 Task: Filter job titles by Software Engineer.
Action: Mouse moved to (279, 81)
Screenshot: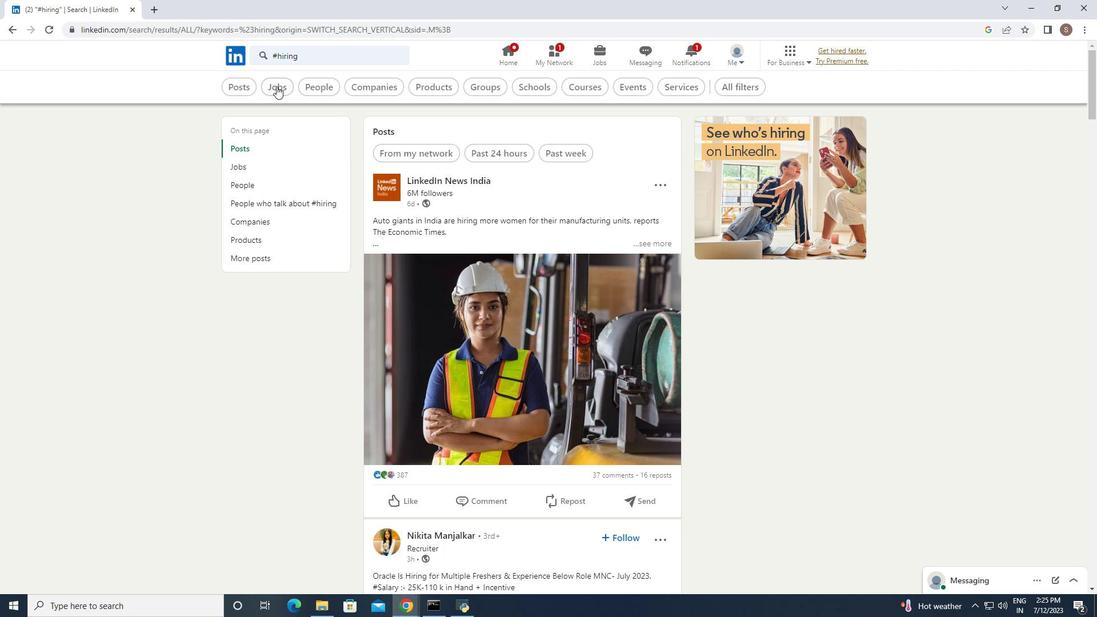 
Action: Mouse pressed left at (279, 81)
Screenshot: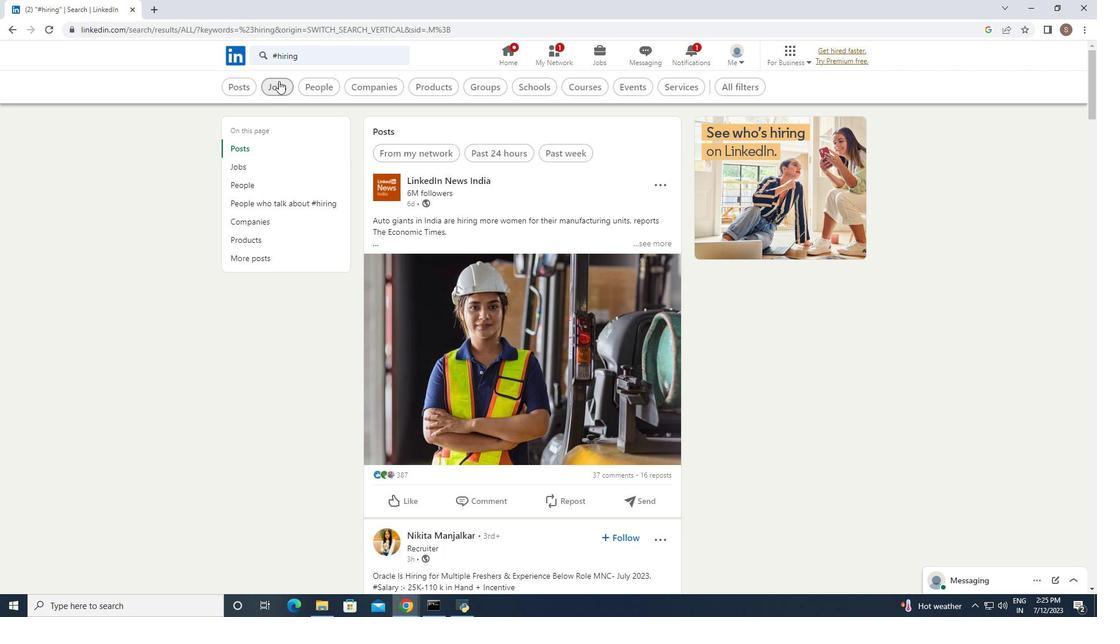 
Action: Mouse moved to (785, 86)
Screenshot: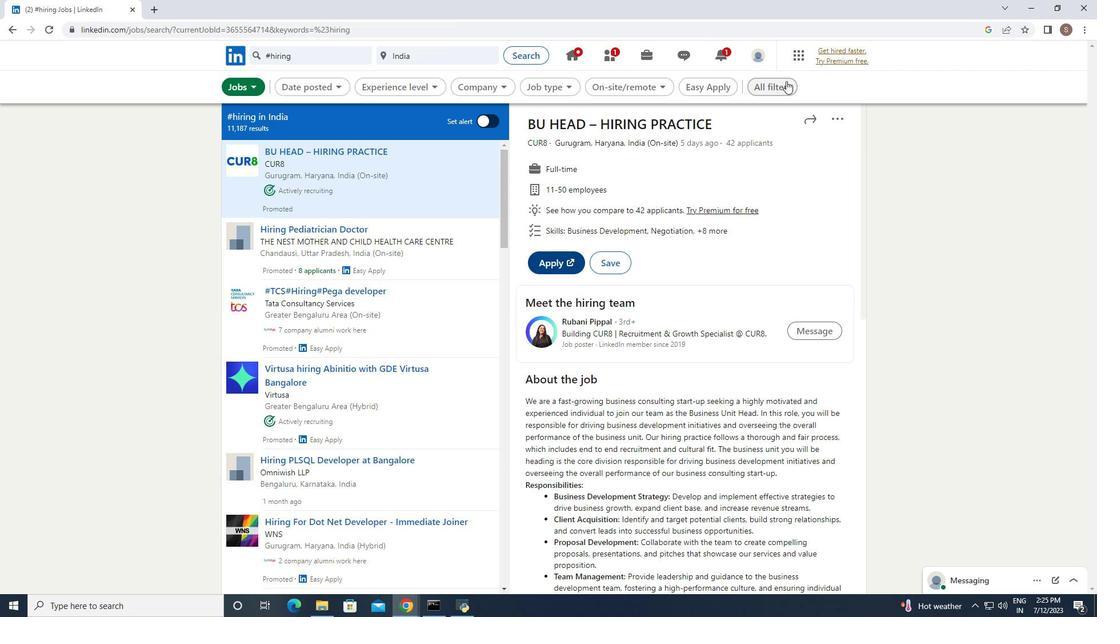 
Action: Mouse pressed left at (785, 86)
Screenshot: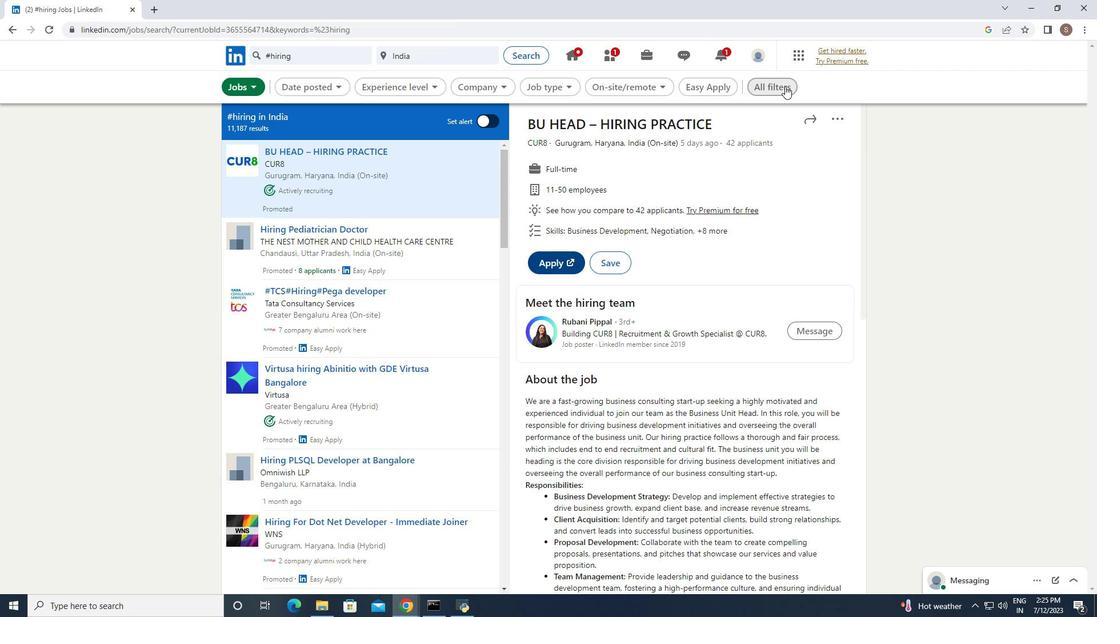 
Action: Mouse moved to (897, 325)
Screenshot: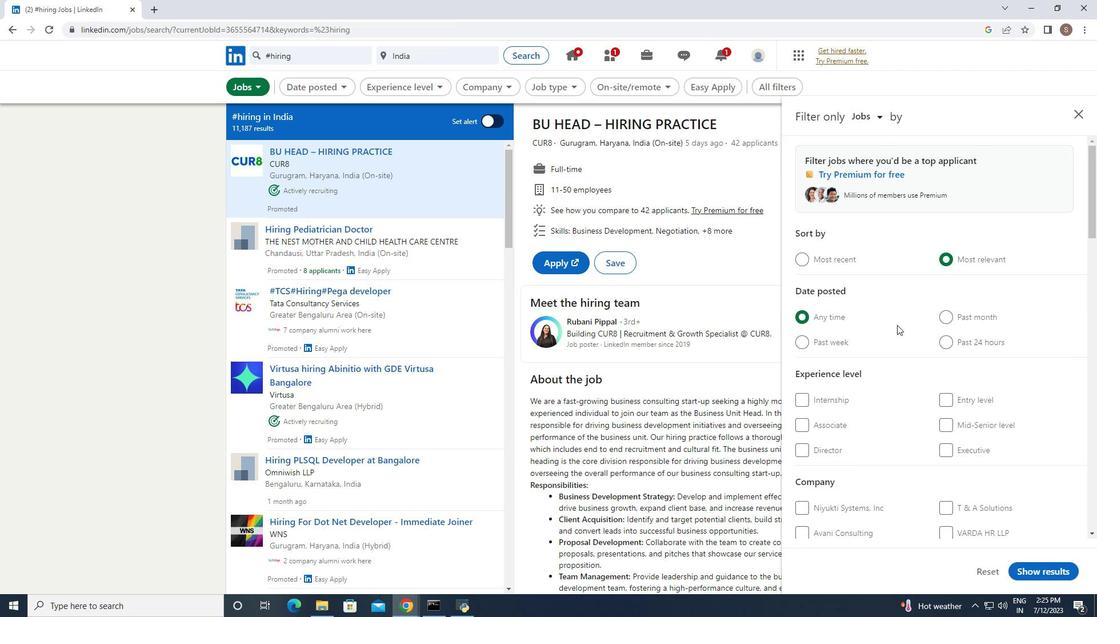 
Action: Mouse scrolled (897, 324) with delta (0, 0)
Screenshot: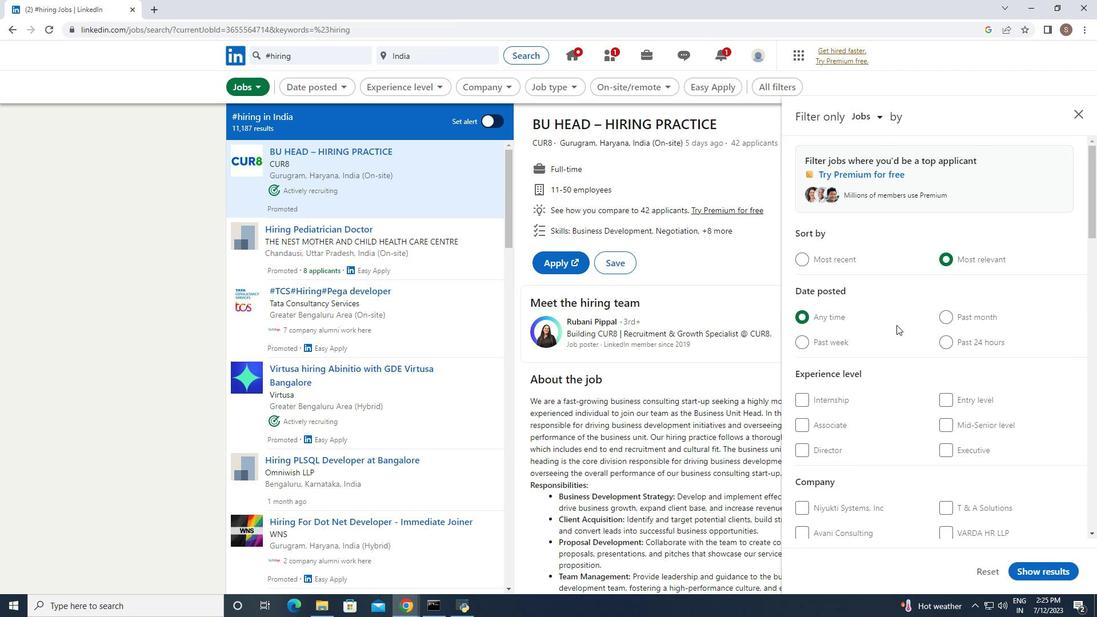 
Action: Mouse scrolled (897, 324) with delta (0, 0)
Screenshot: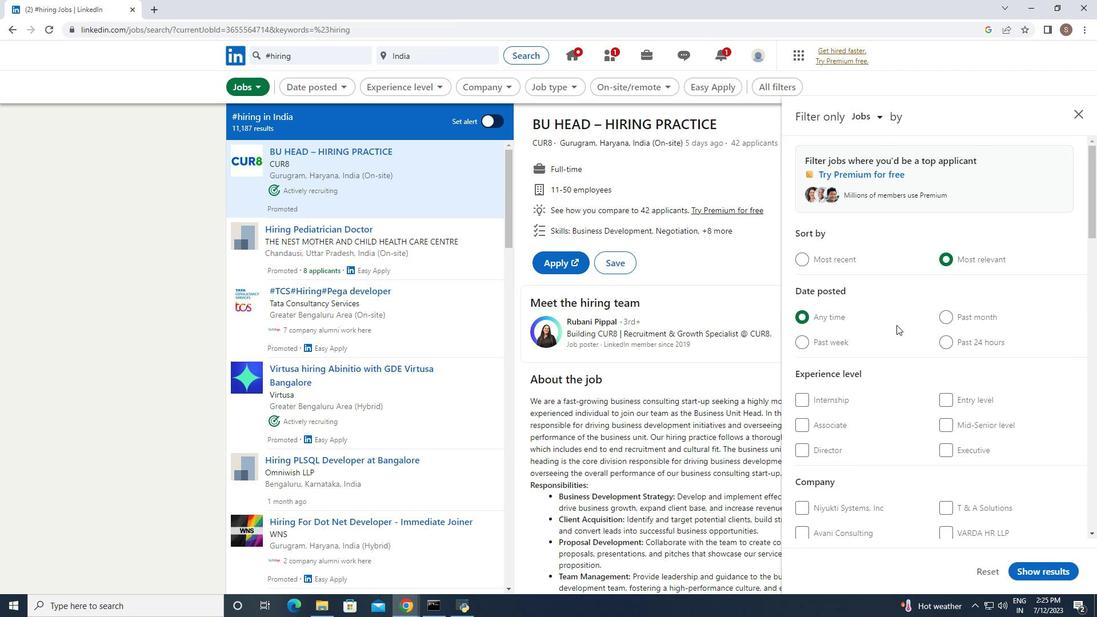 
Action: Mouse scrolled (897, 324) with delta (0, 0)
Screenshot: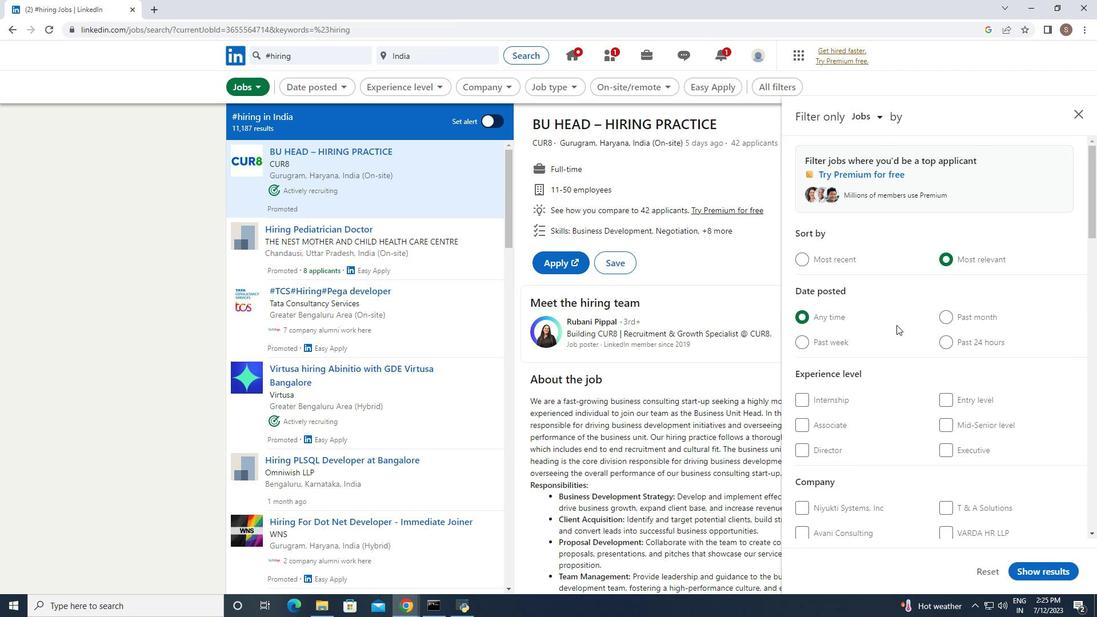 
Action: Mouse scrolled (897, 324) with delta (0, 0)
Screenshot: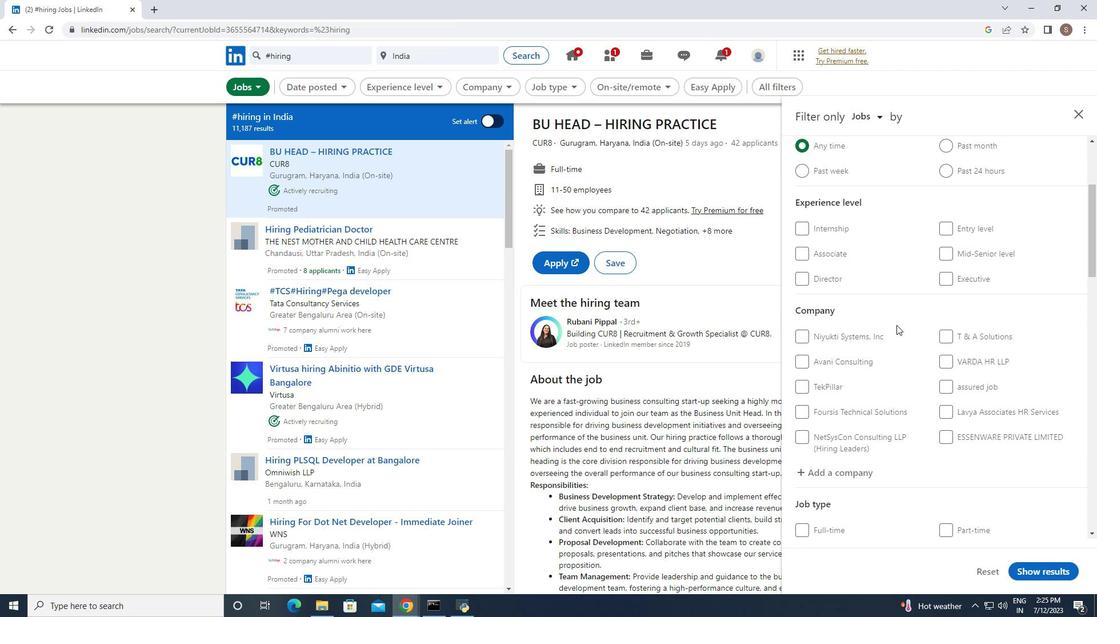 
Action: Mouse scrolled (897, 324) with delta (0, 0)
Screenshot: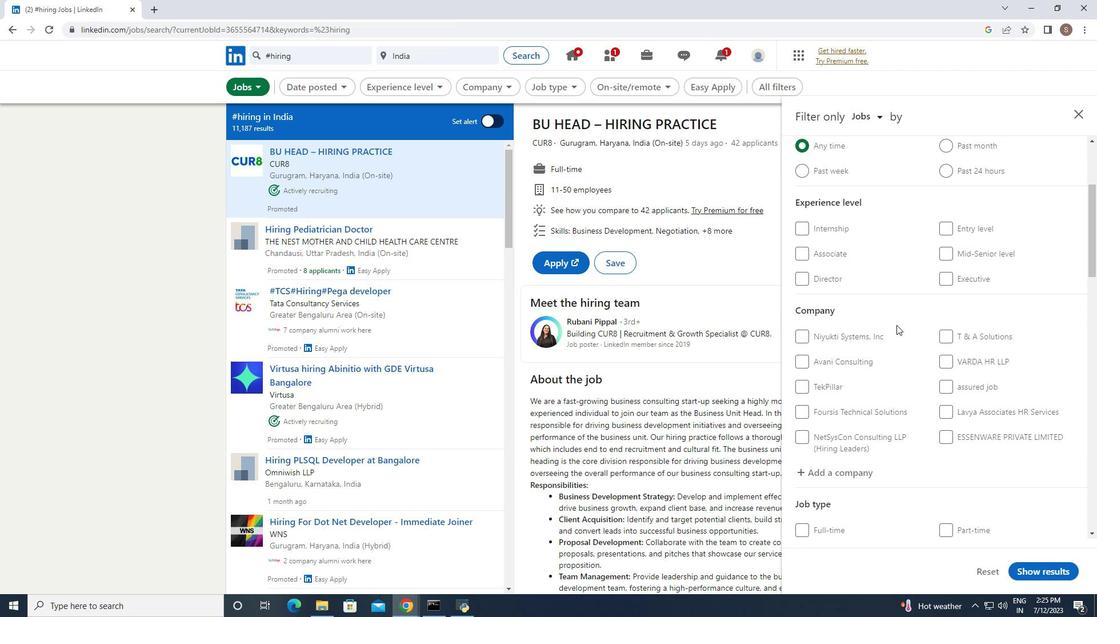 
Action: Mouse scrolled (897, 324) with delta (0, 0)
Screenshot: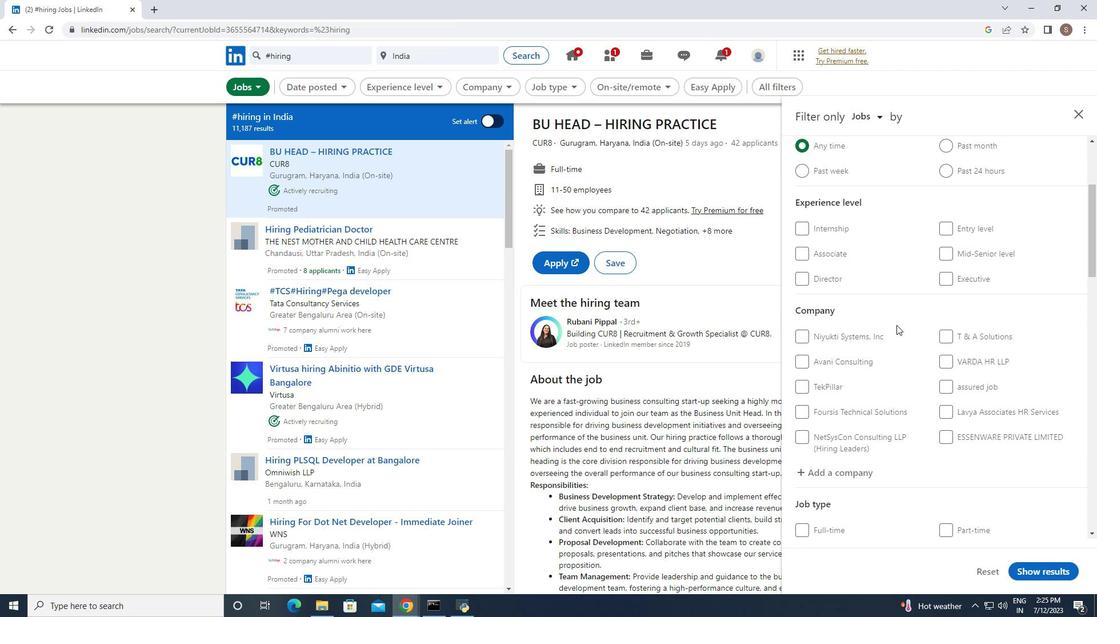 
Action: Mouse scrolled (897, 324) with delta (0, 0)
Screenshot: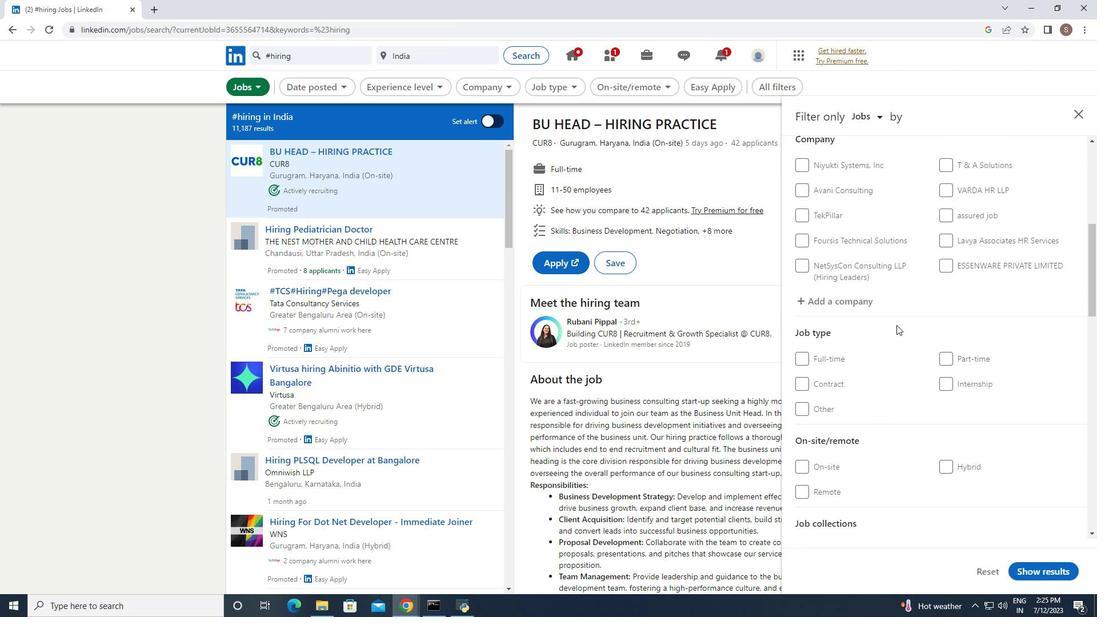
Action: Mouse scrolled (897, 324) with delta (0, 0)
Screenshot: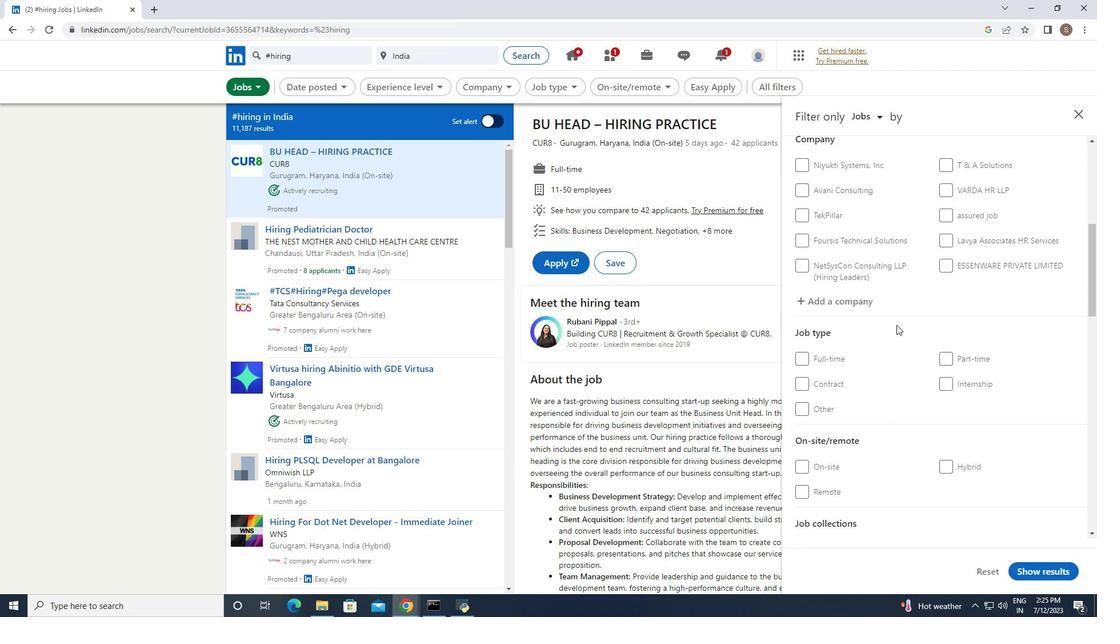 
Action: Mouse scrolled (897, 324) with delta (0, 0)
Screenshot: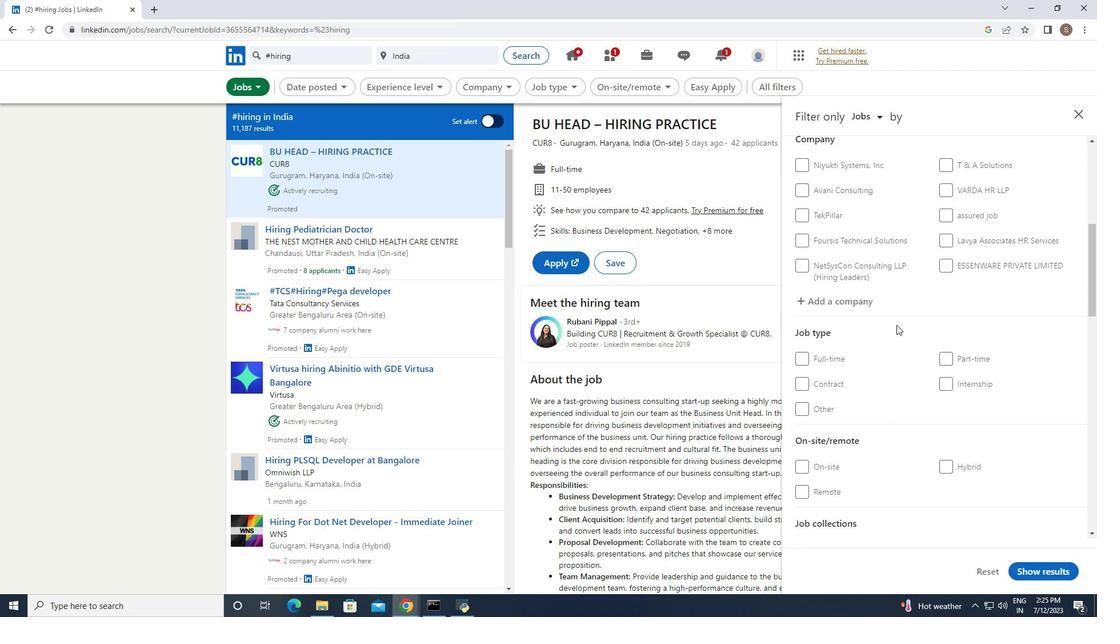 
Action: Mouse scrolled (897, 324) with delta (0, 0)
Screenshot: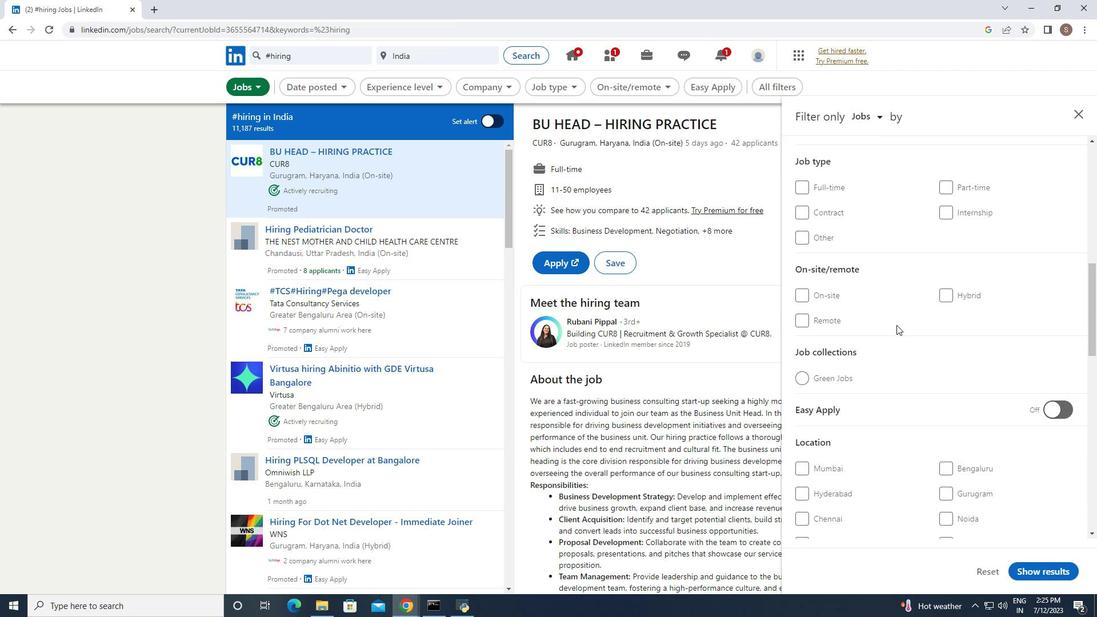 
Action: Mouse scrolled (897, 324) with delta (0, 0)
Screenshot: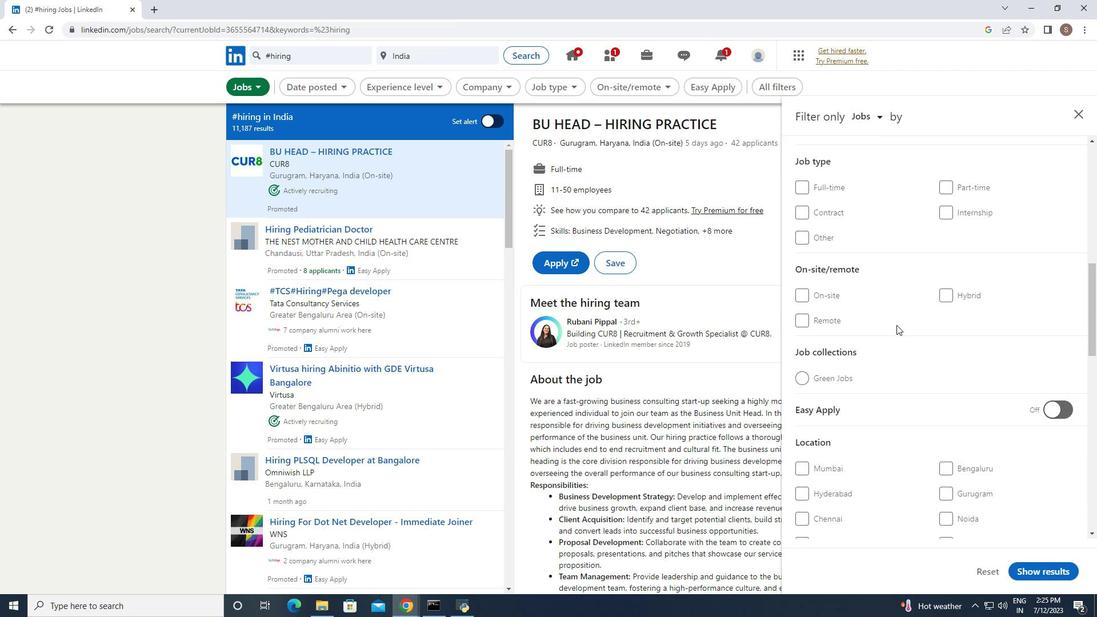 
Action: Mouse scrolled (897, 324) with delta (0, 0)
Screenshot: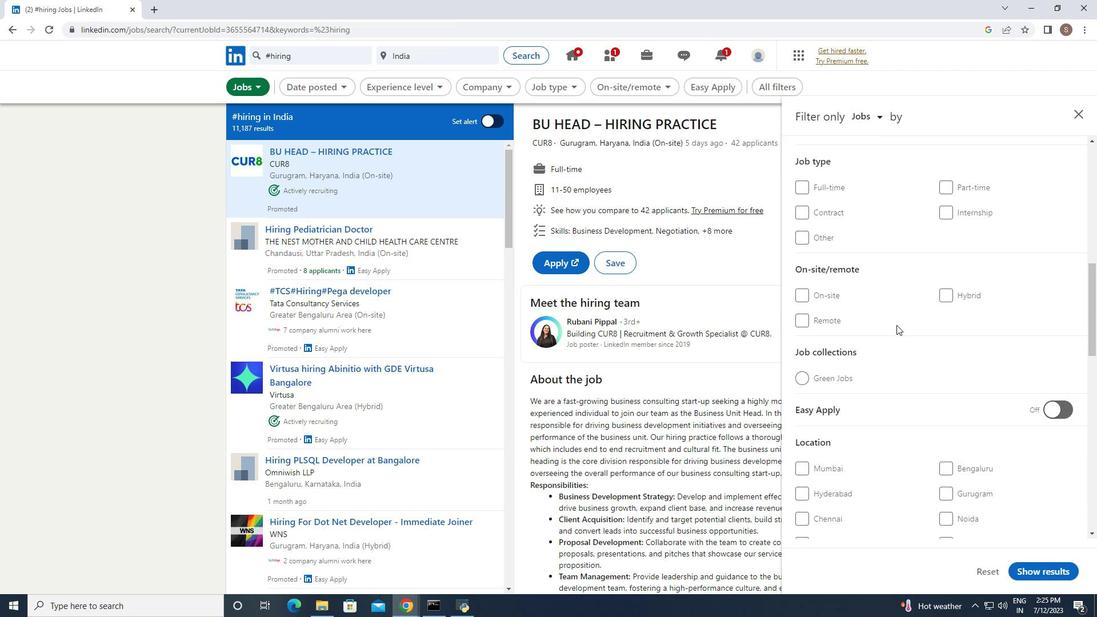 
Action: Mouse scrolled (897, 324) with delta (0, 0)
Screenshot: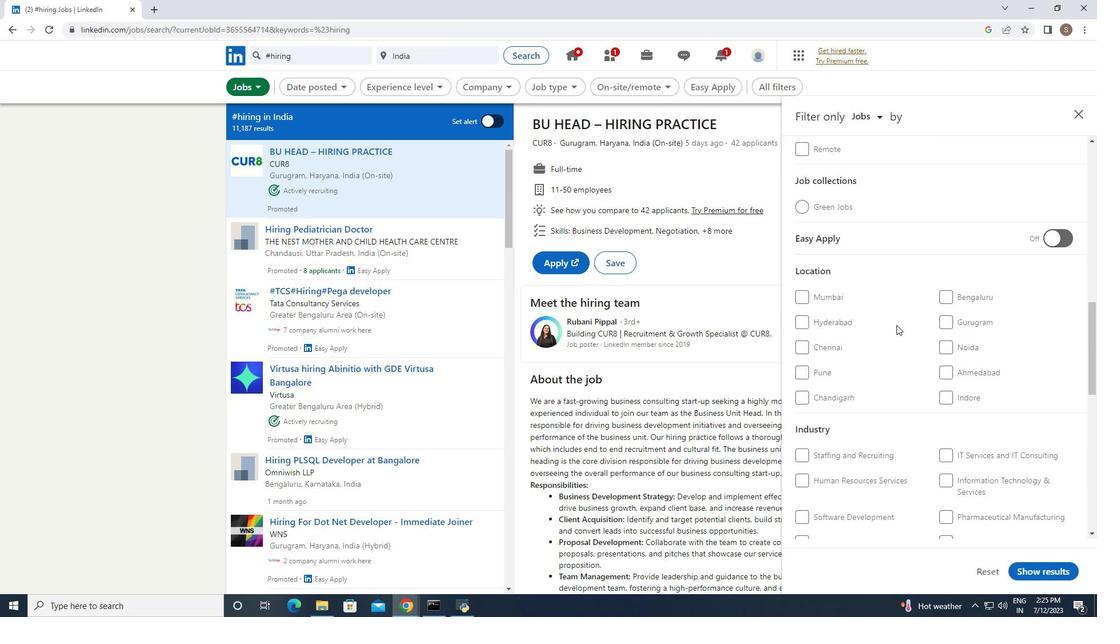 
Action: Mouse scrolled (897, 324) with delta (0, 0)
Screenshot: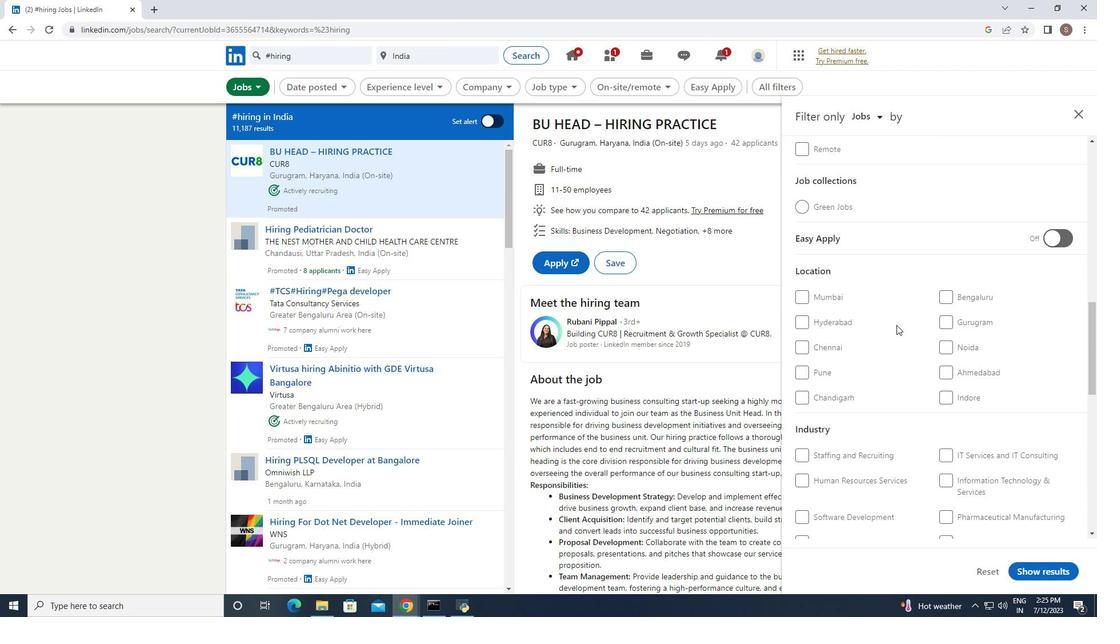 
Action: Mouse scrolled (897, 324) with delta (0, 0)
Screenshot: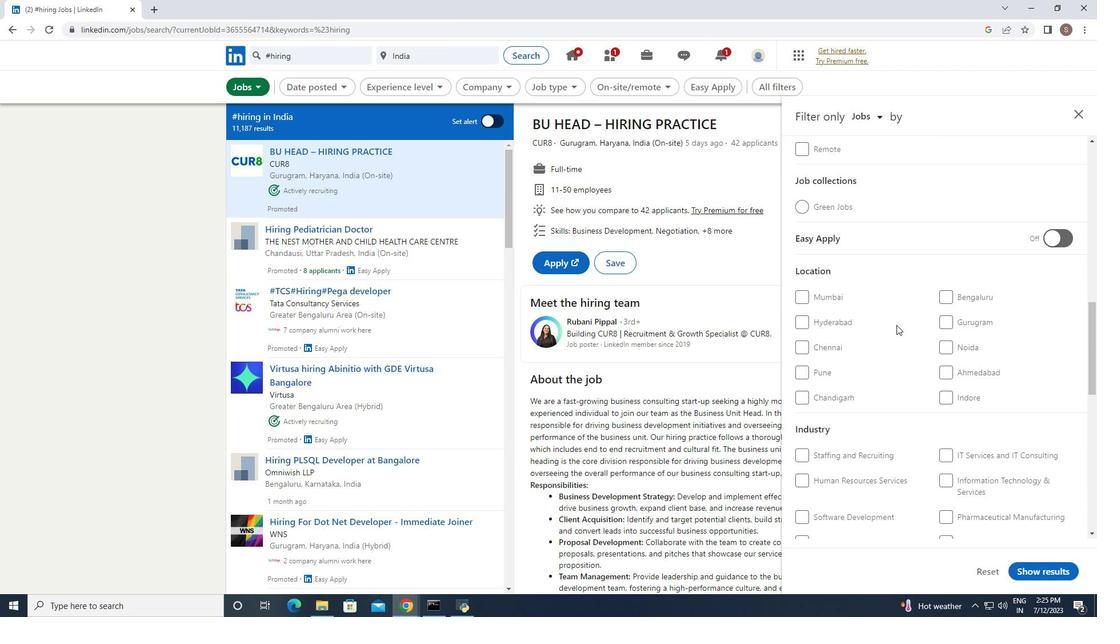 
Action: Mouse scrolled (897, 324) with delta (0, 0)
Screenshot: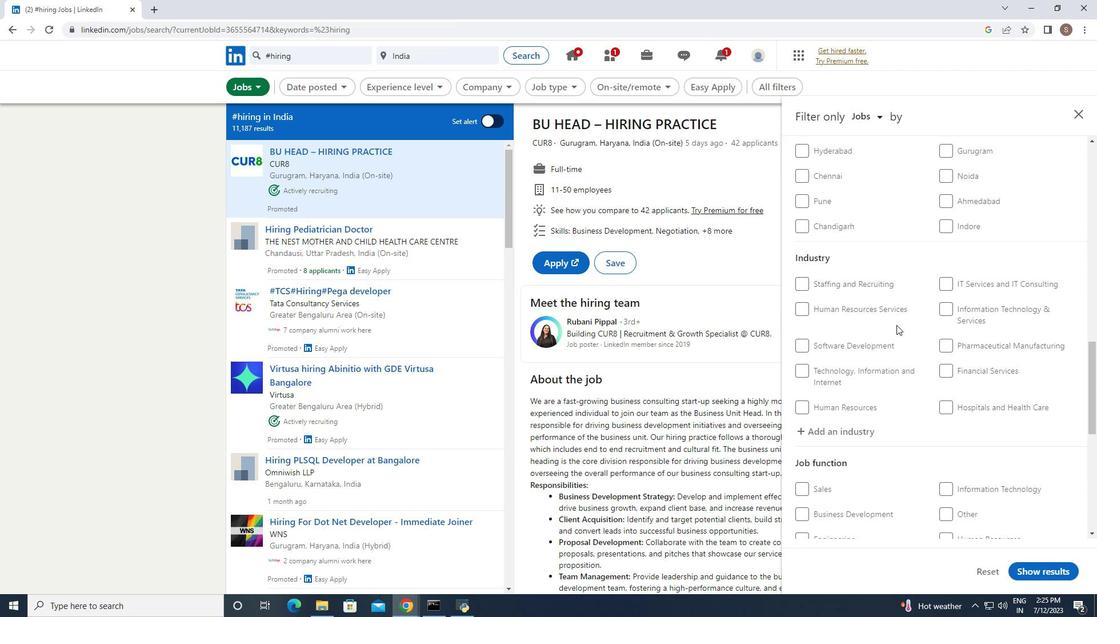 
Action: Mouse scrolled (897, 324) with delta (0, 0)
Screenshot: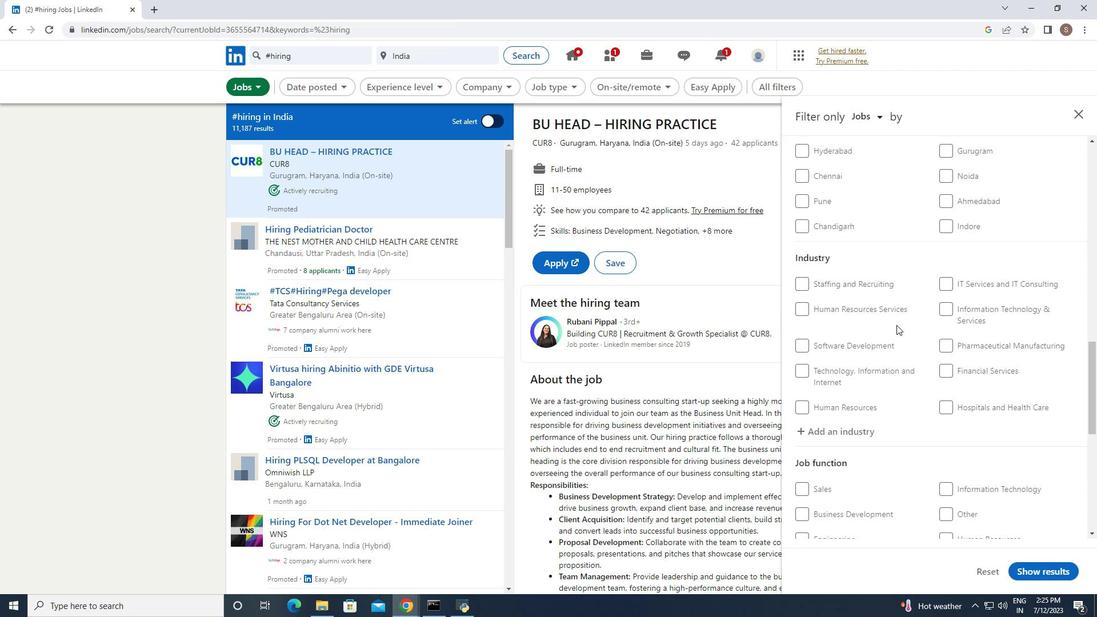 
Action: Mouse scrolled (897, 324) with delta (0, 0)
Screenshot: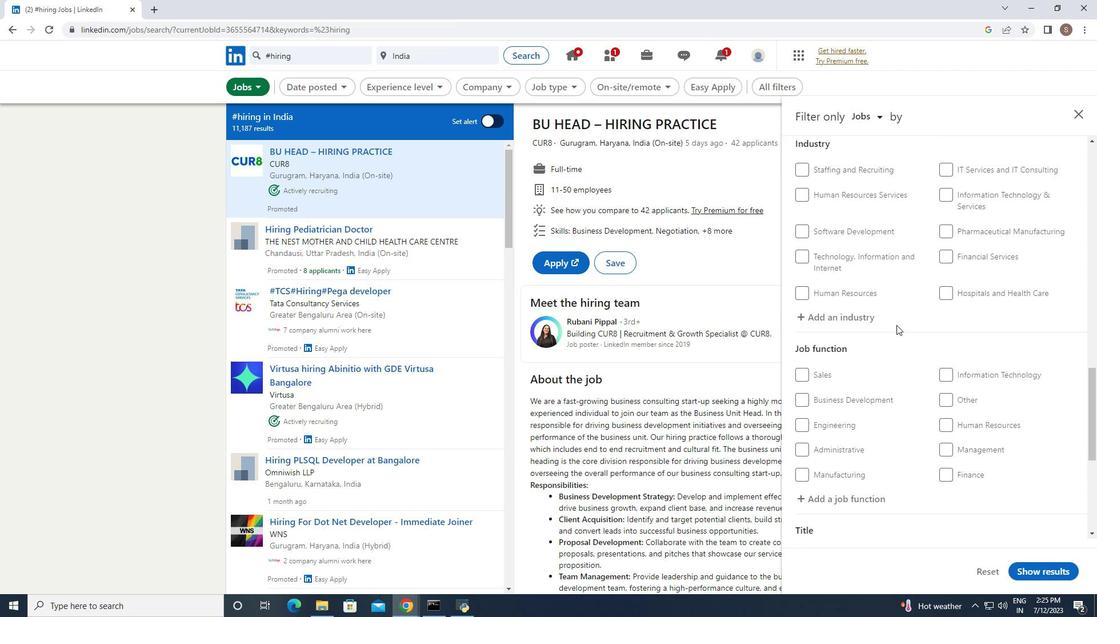 
Action: Mouse scrolled (897, 324) with delta (0, 0)
Screenshot: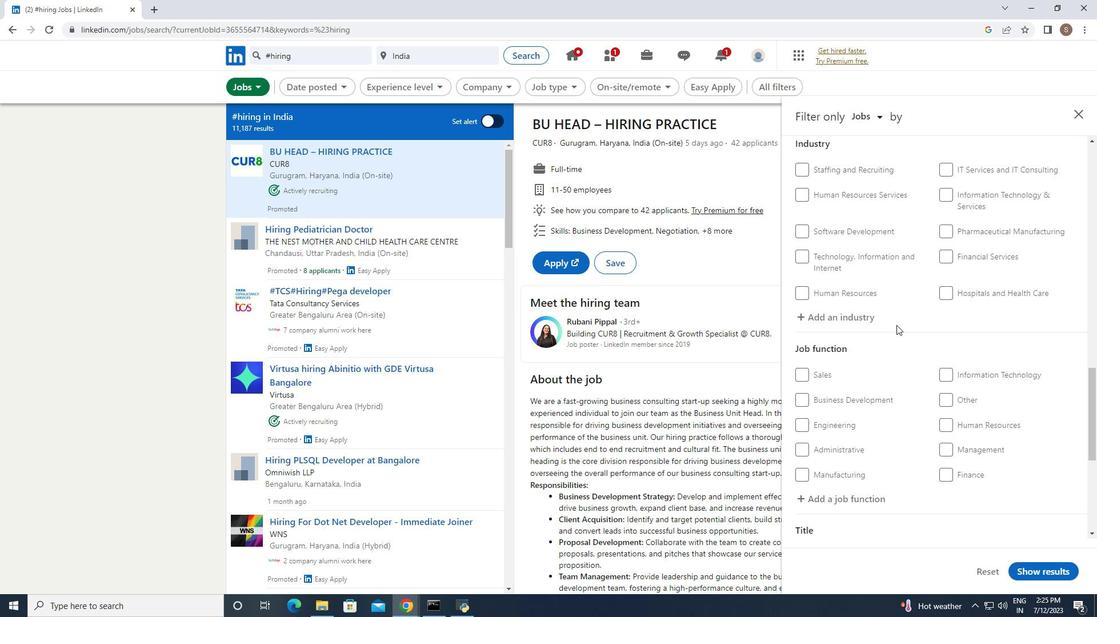 
Action: Mouse scrolled (897, 324) with delta (0, 0)
Screenshot: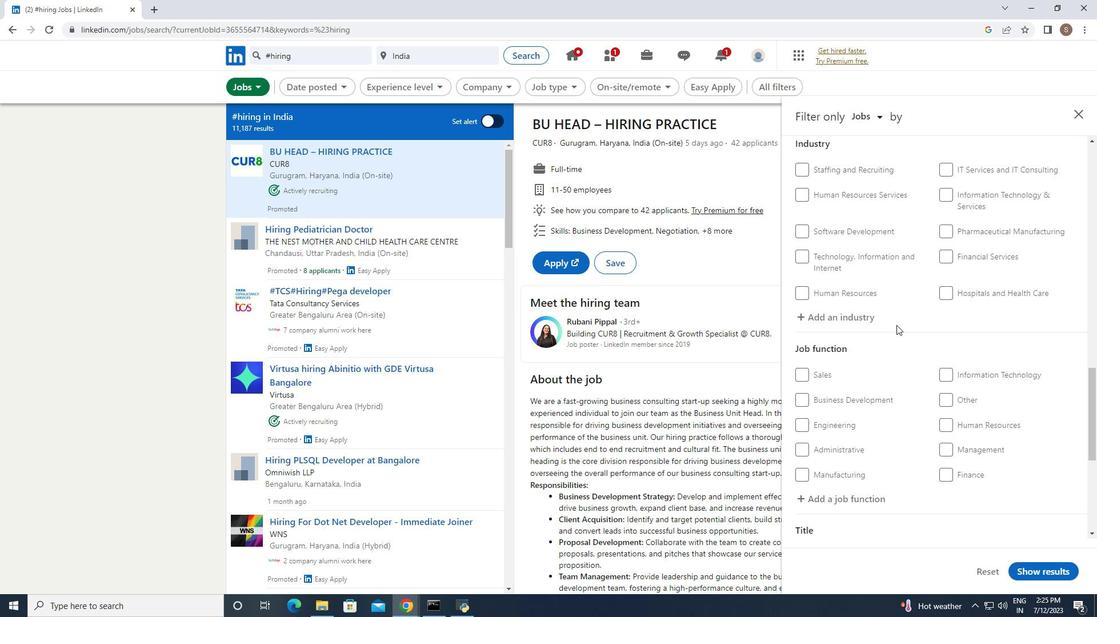 
Action: Mouse scrolled (897, 324) with delta (0, 0)
Screenshot: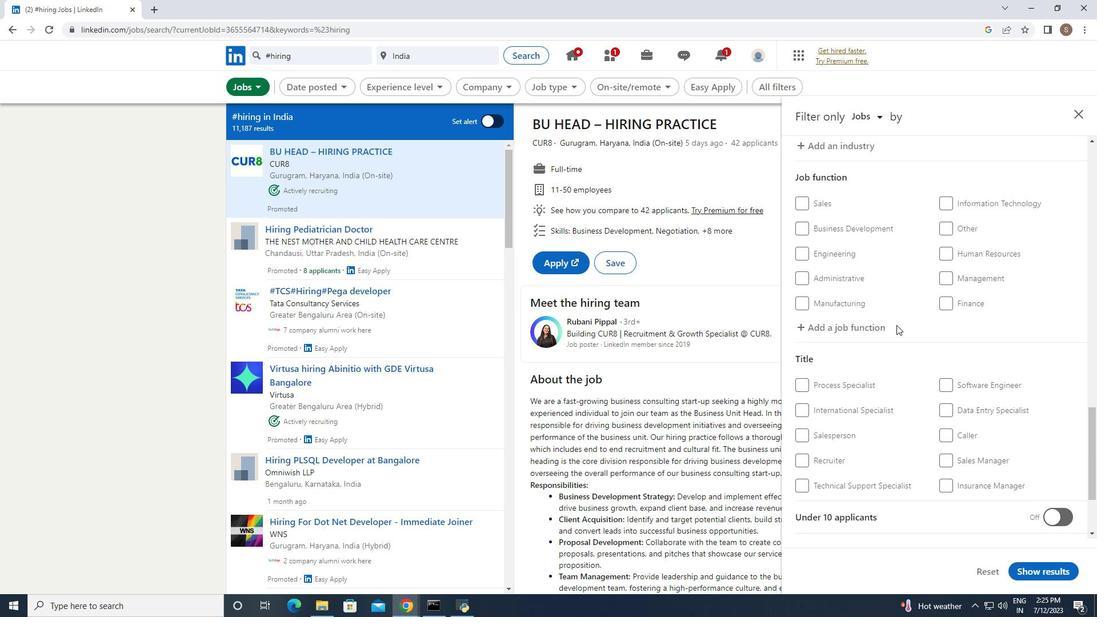 
Action: Mouse moved to (944, 327)
Screenshot: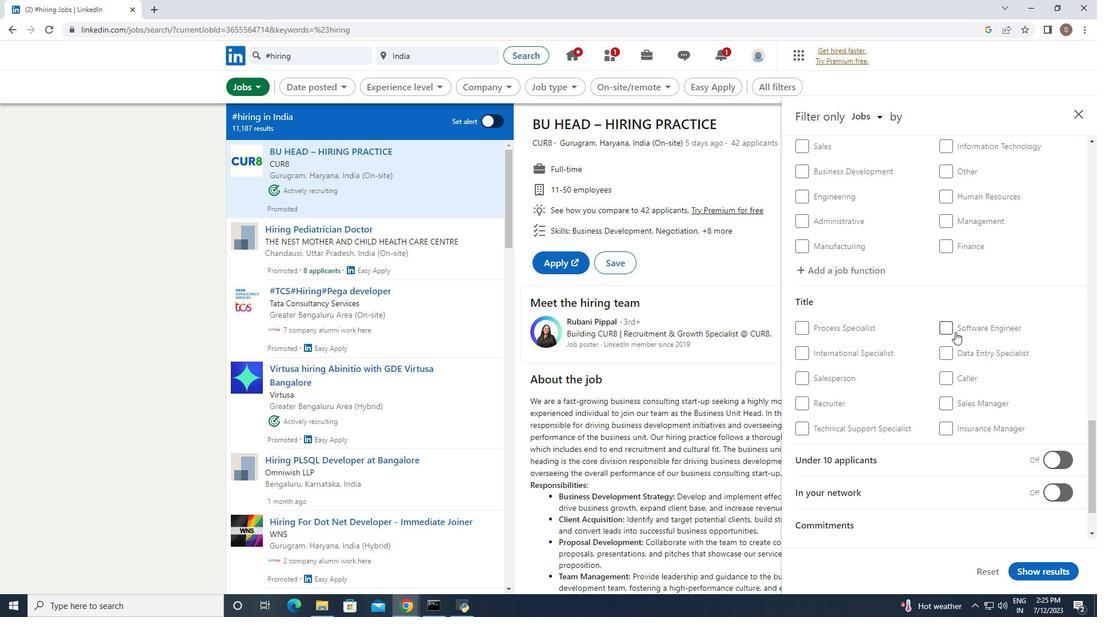 
Action: Mouse pressed left at (944, 327)
Screenshot: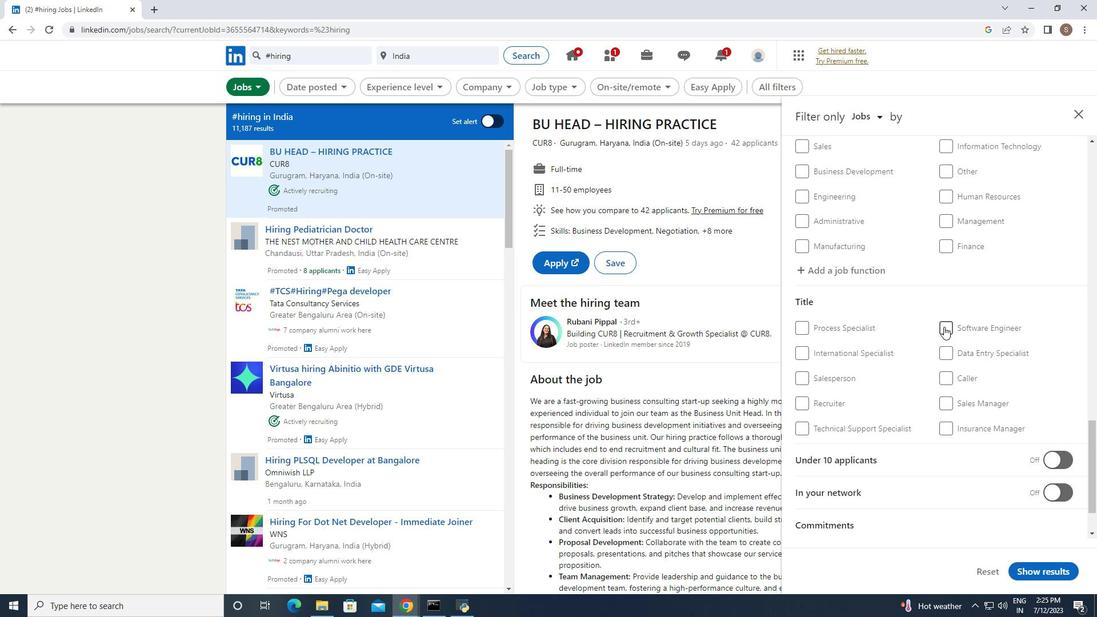 
Action: Mouse moved to (1033, 574)
Screenshot: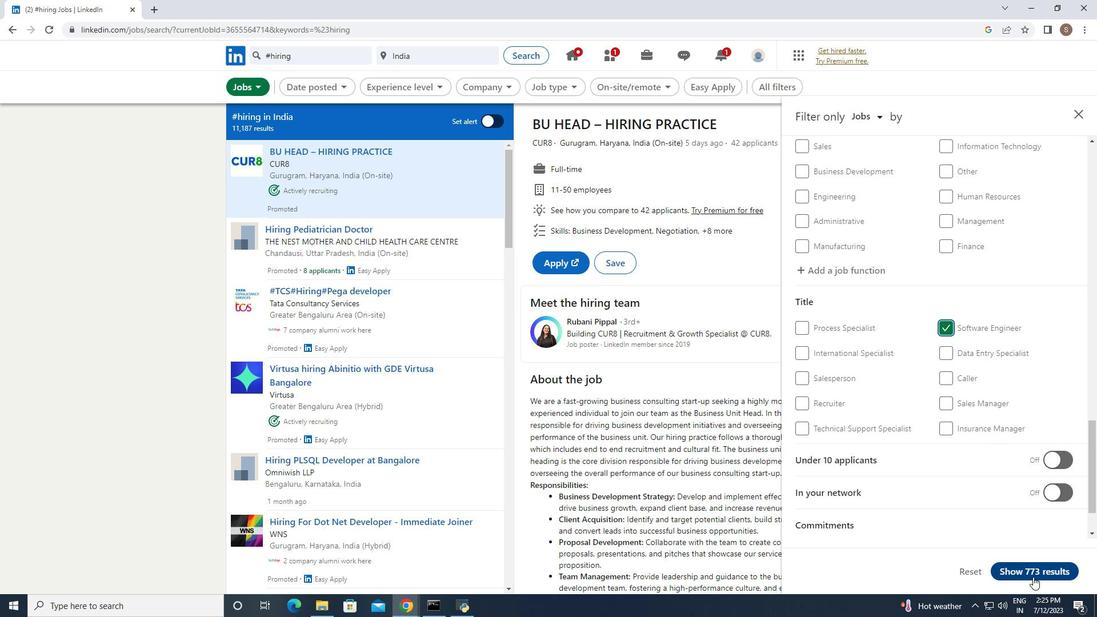 
Action: Mouse pressed left at (1033, 574)
Screenshot: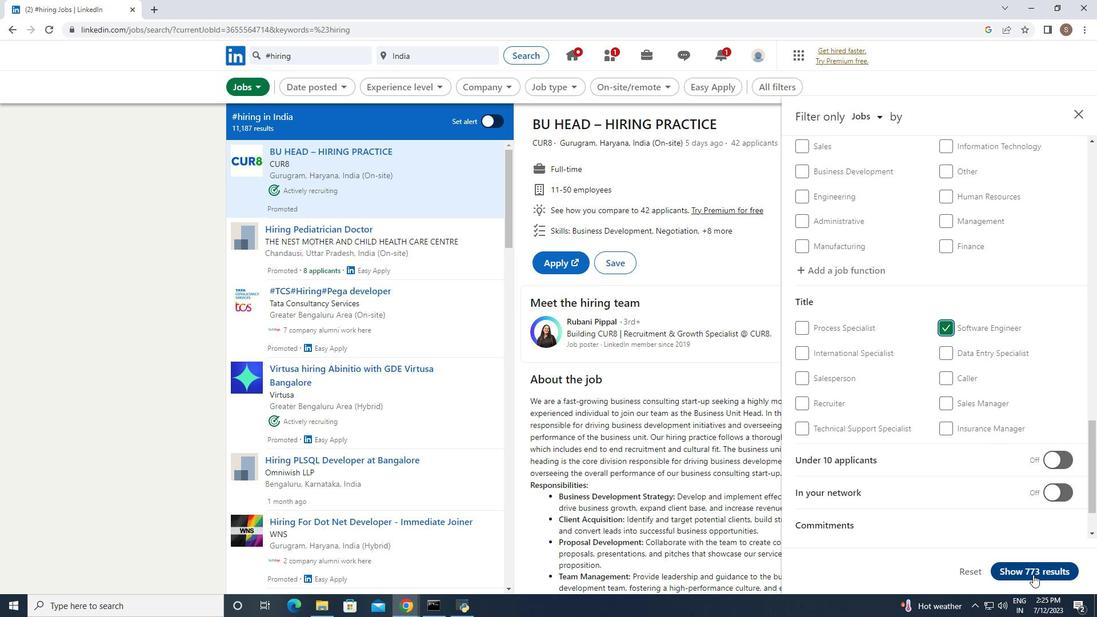 
